 Task: Add Sprouts Original Cottage Cheese to the cart.
Action: Mouse pressed left at (22, 102)
Screenshot: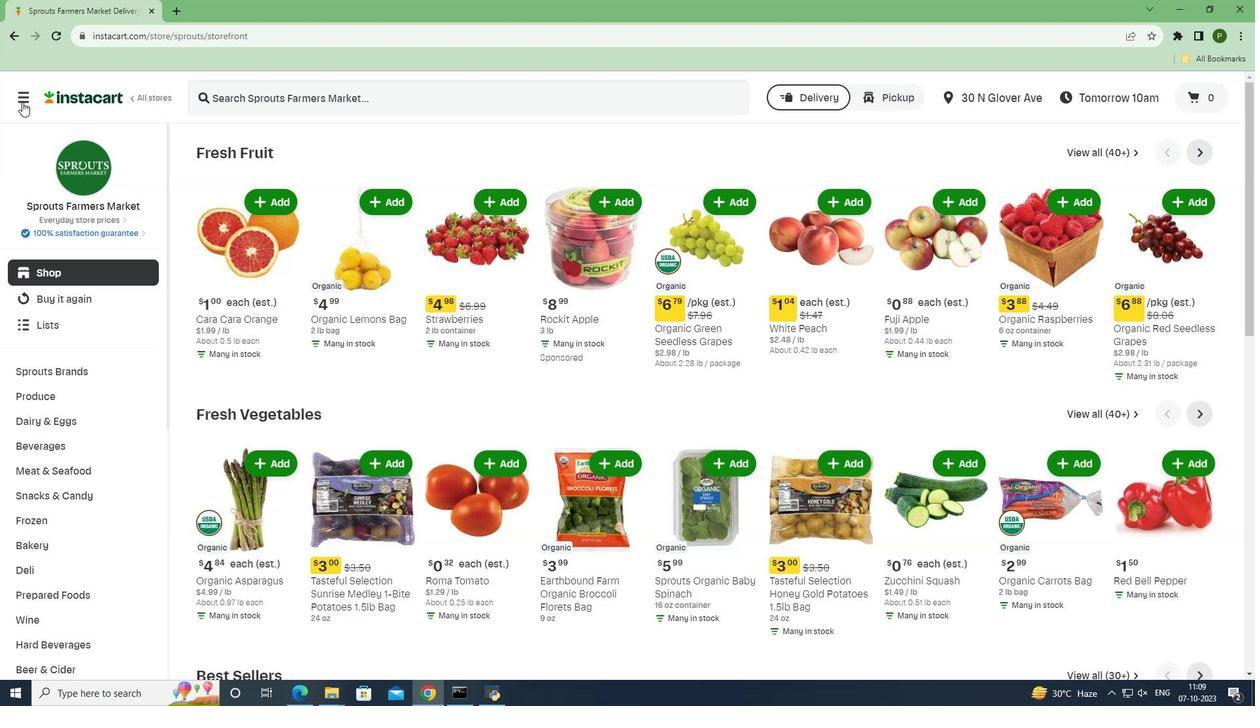 
Action: Mouse moved to (37, 337)
Screenshot: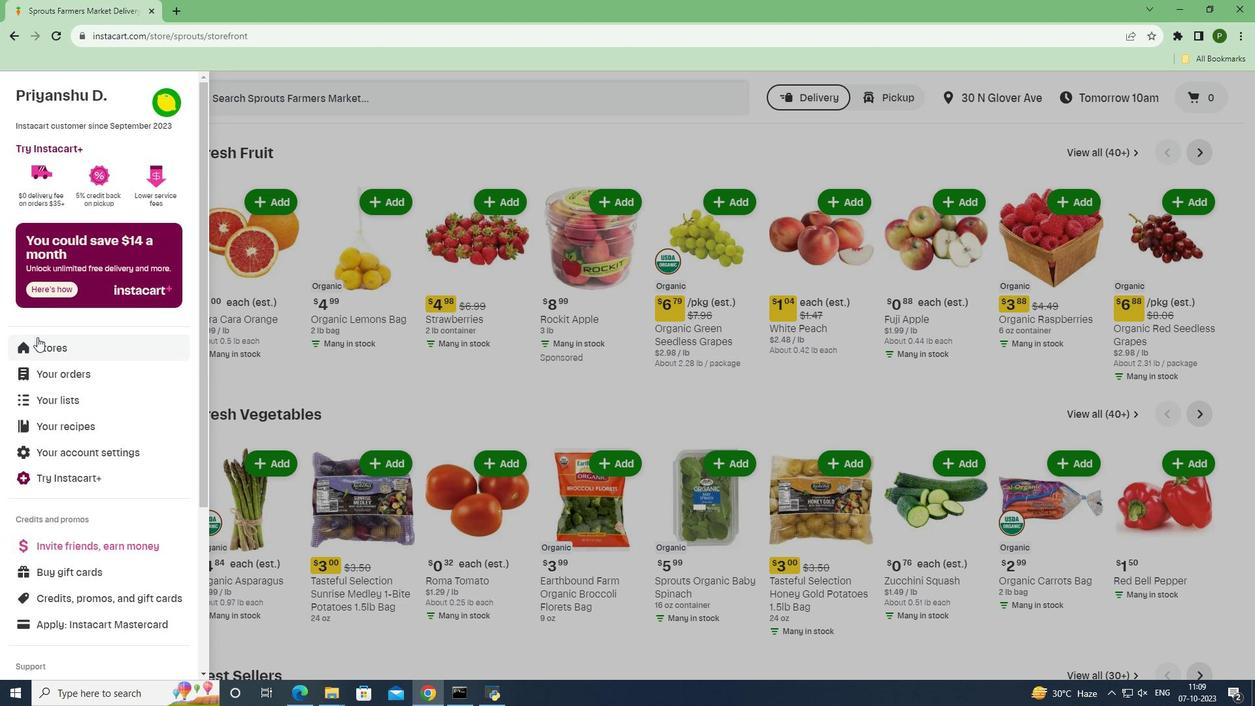 
Action: Mouse pressed left at (37, 337)
Screenshot: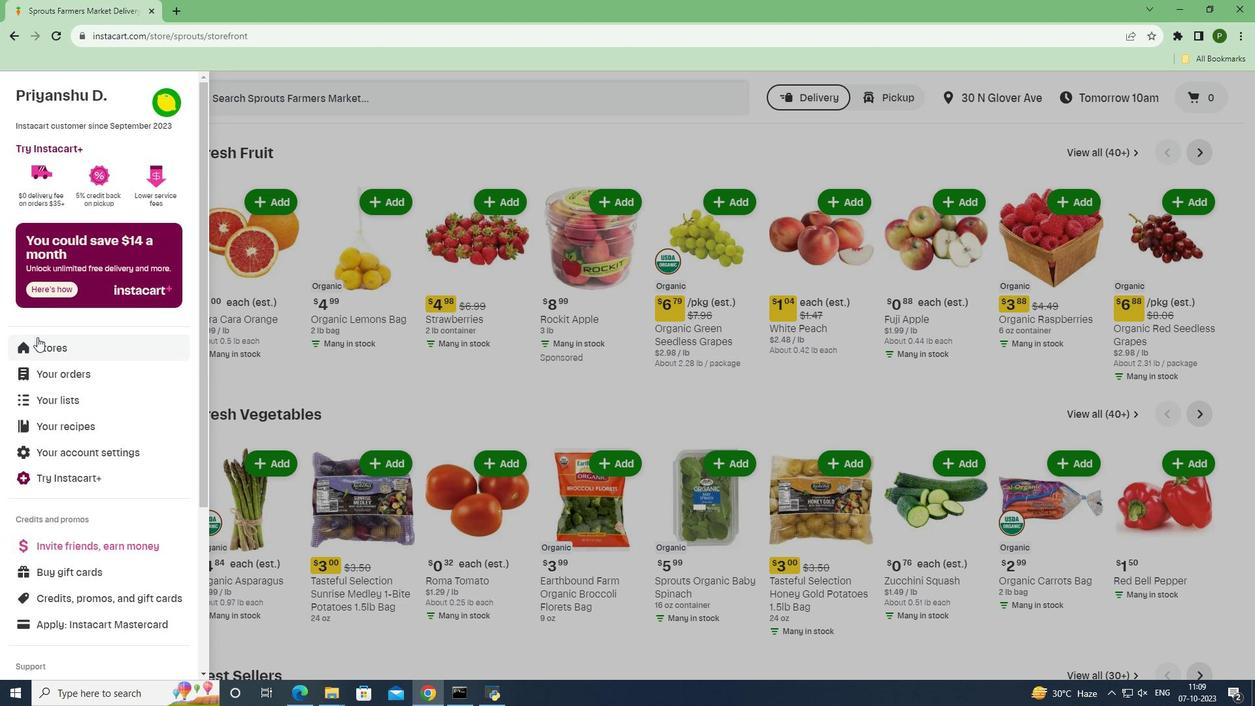 
Action: Mouse moved to (307, 138)
Screenshot: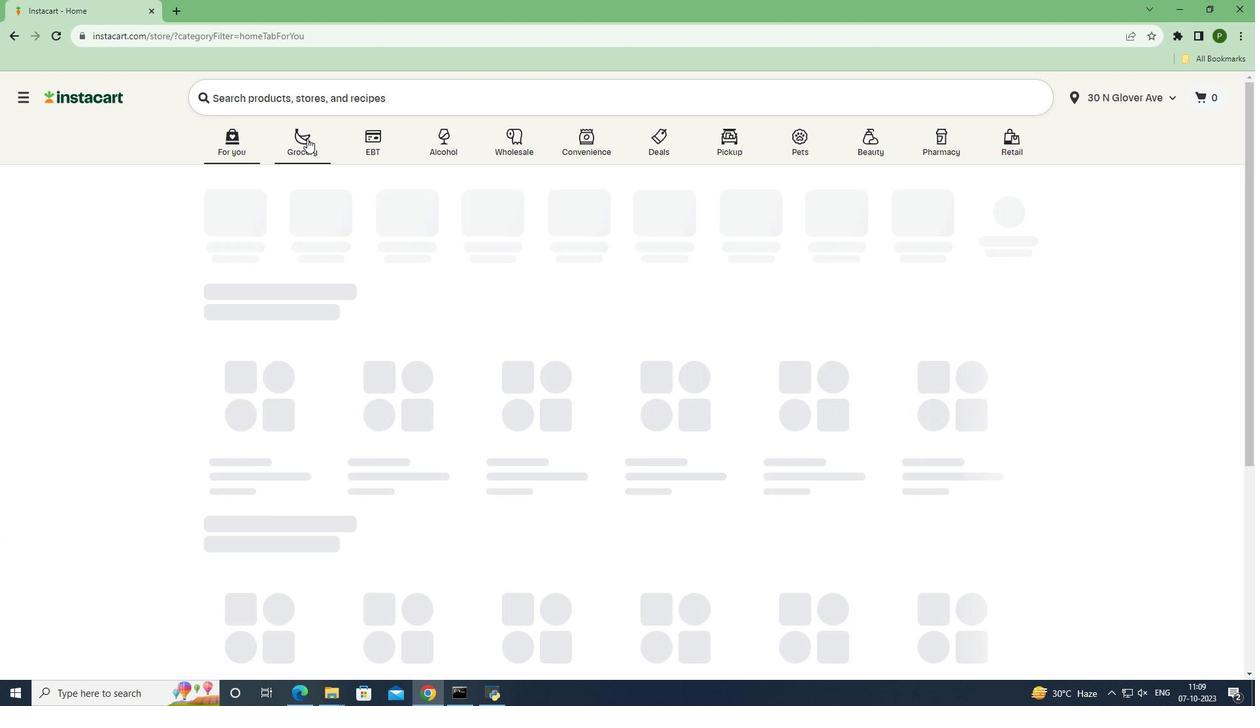 
Action: Mouse pressed left at (307, 138)
Screenshot: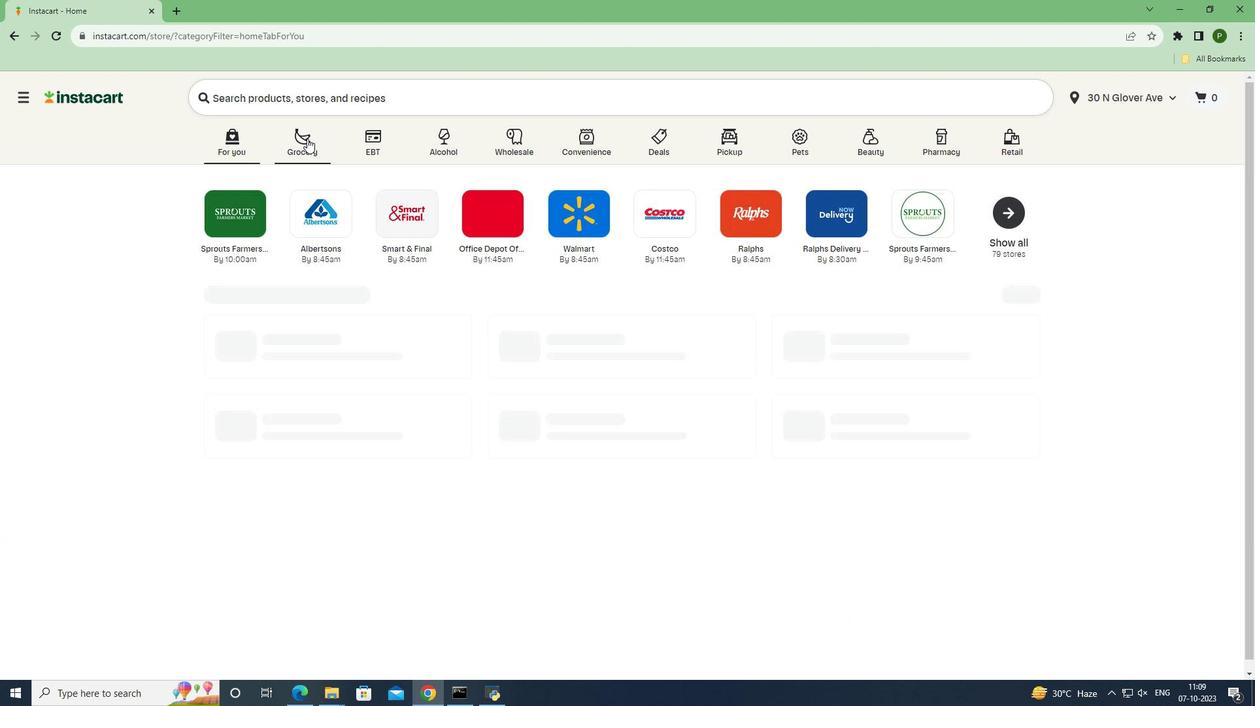 
Action: Mouse moved to (508, 281)
Screenshot: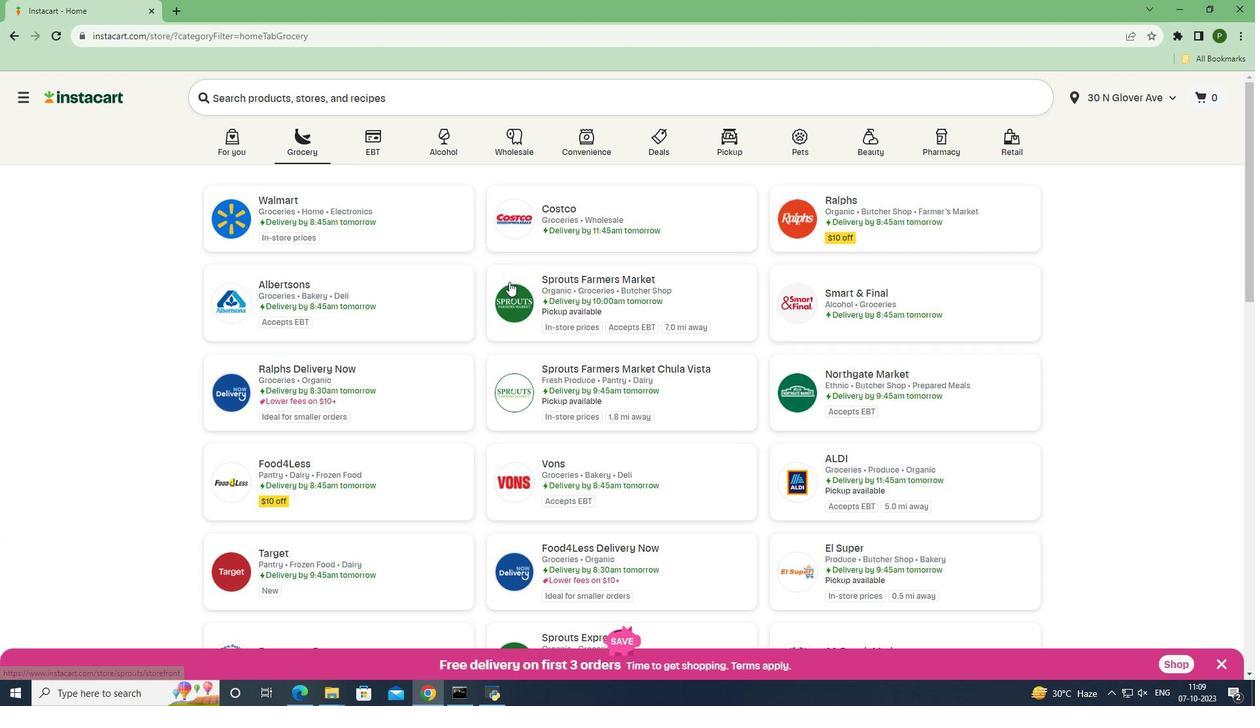 
Action: Mouse pressed left at (508, 281)
Screenshot: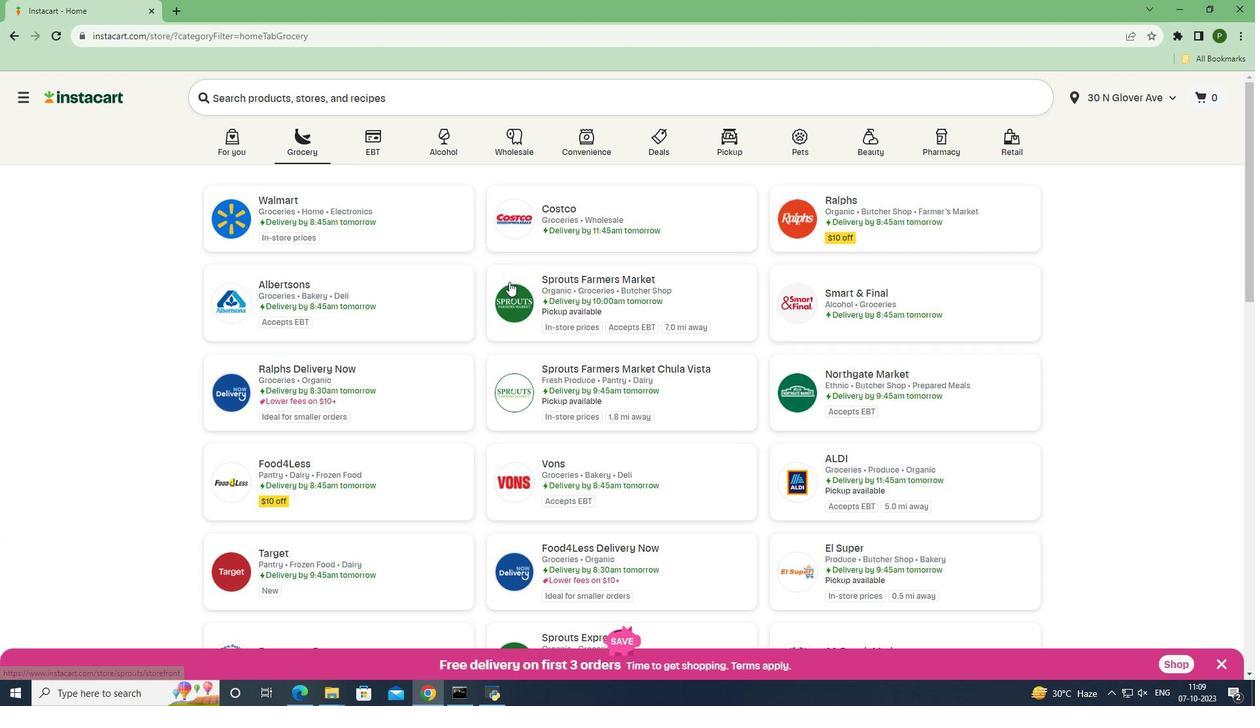 
Action: Mouse moved to (66, 421)
Screenshot: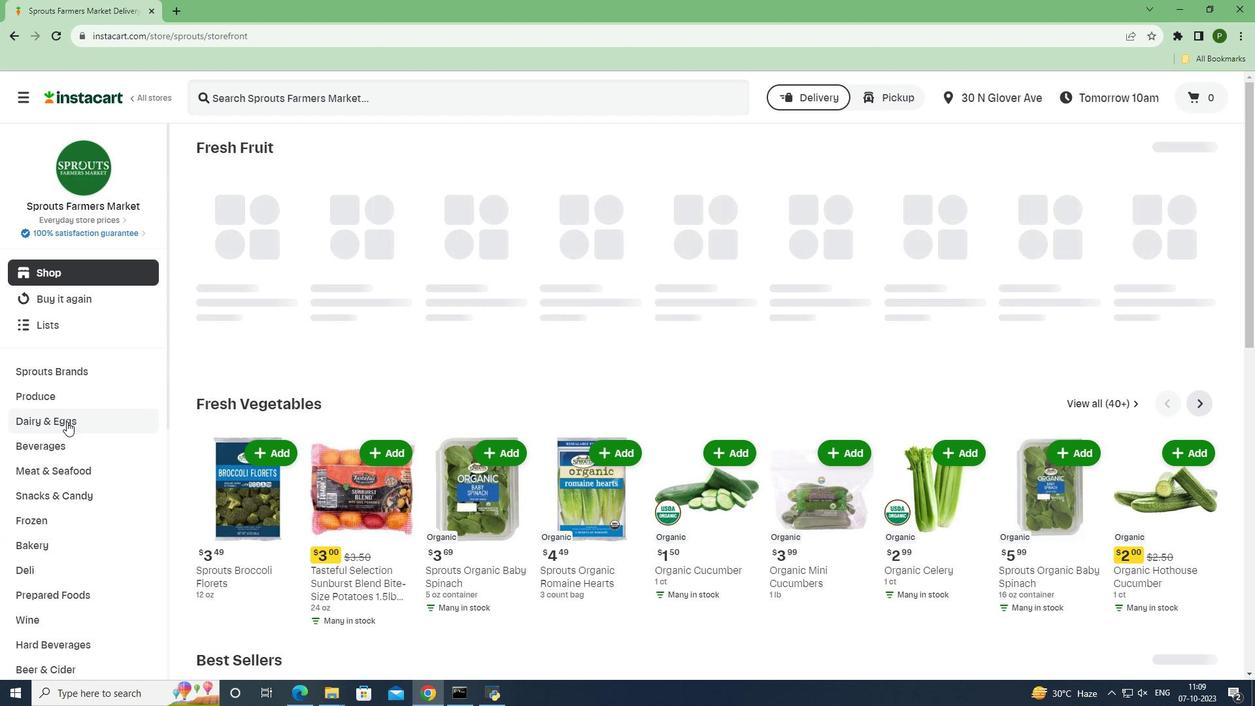 
Action: Mouse pressed left at (66, 421)
Screenshot: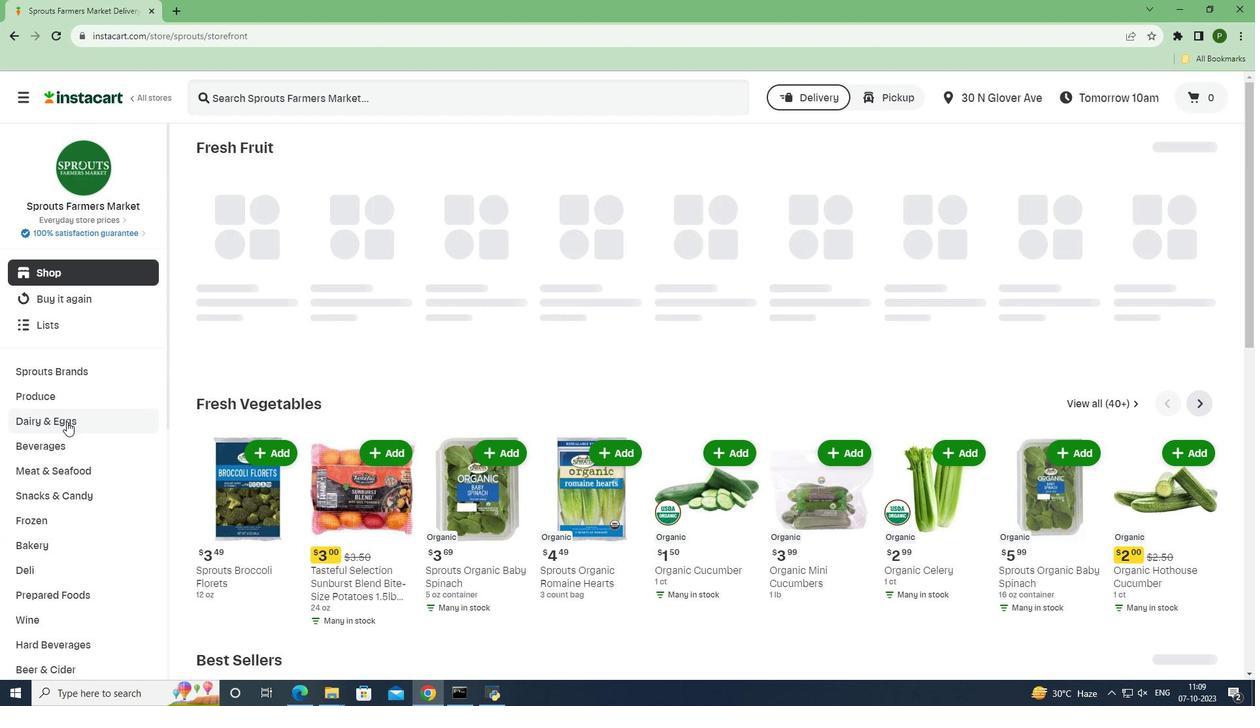 
Action: Mouse moved to (55, 478)
Screenshot: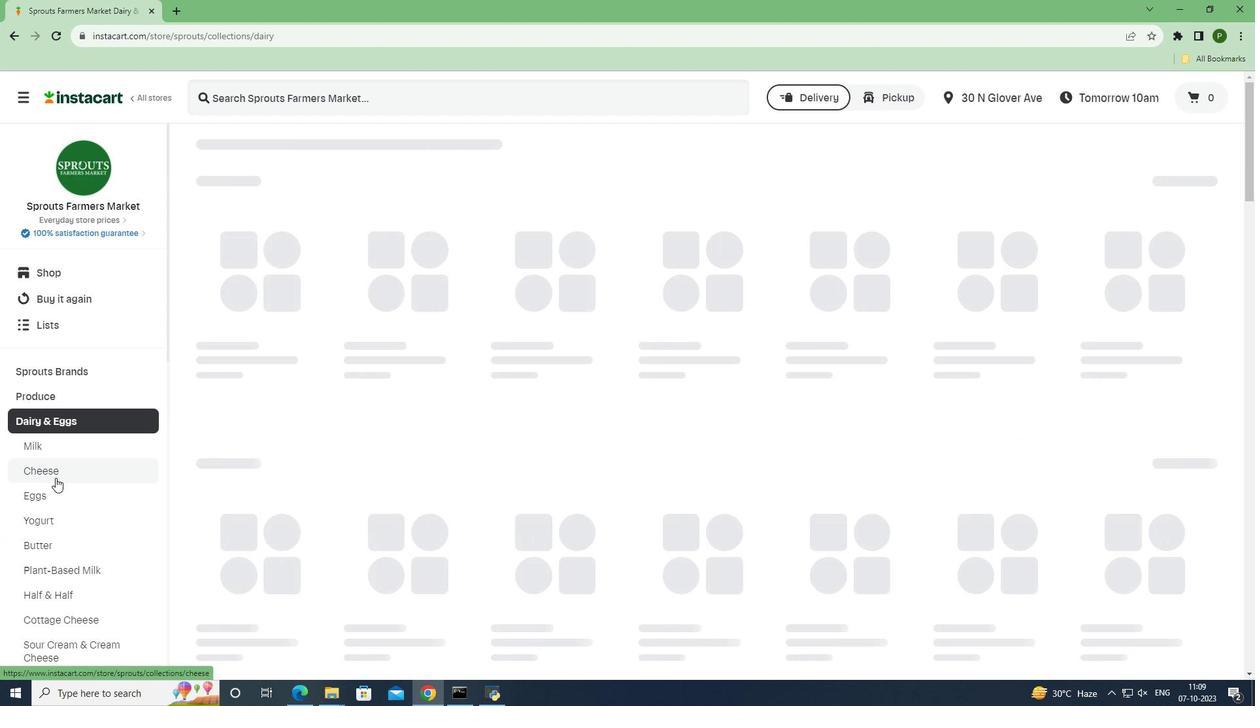 
Action: Mouse pressed left at (55, 478)
Screenshot: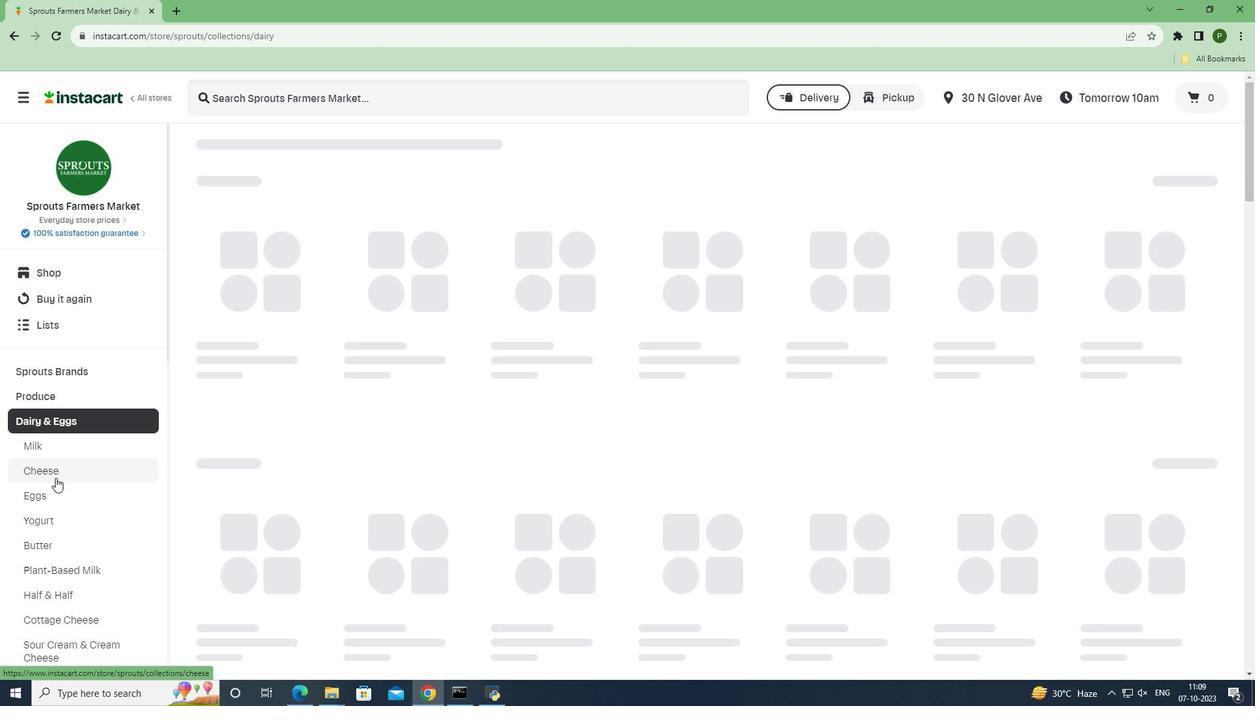 
Action: Mouse moved to (254, 95)
Screenshot: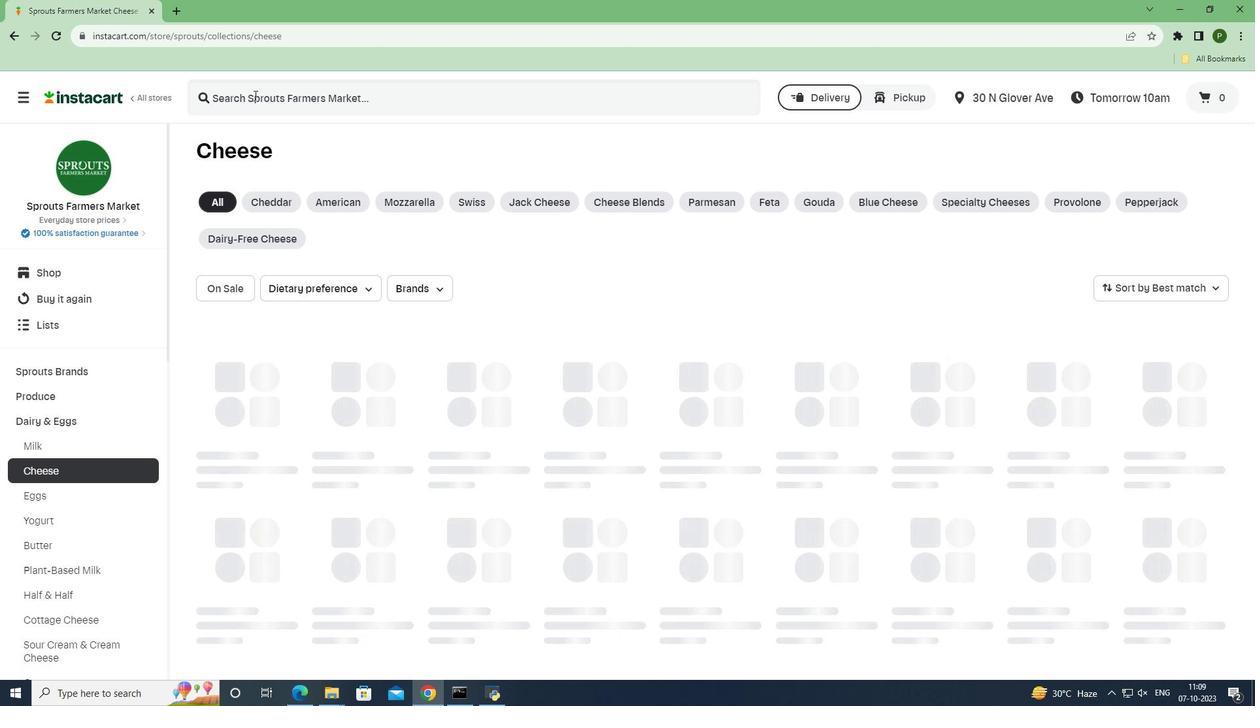 
Action: Mouse pressed left at (254, 95)
Screenshot: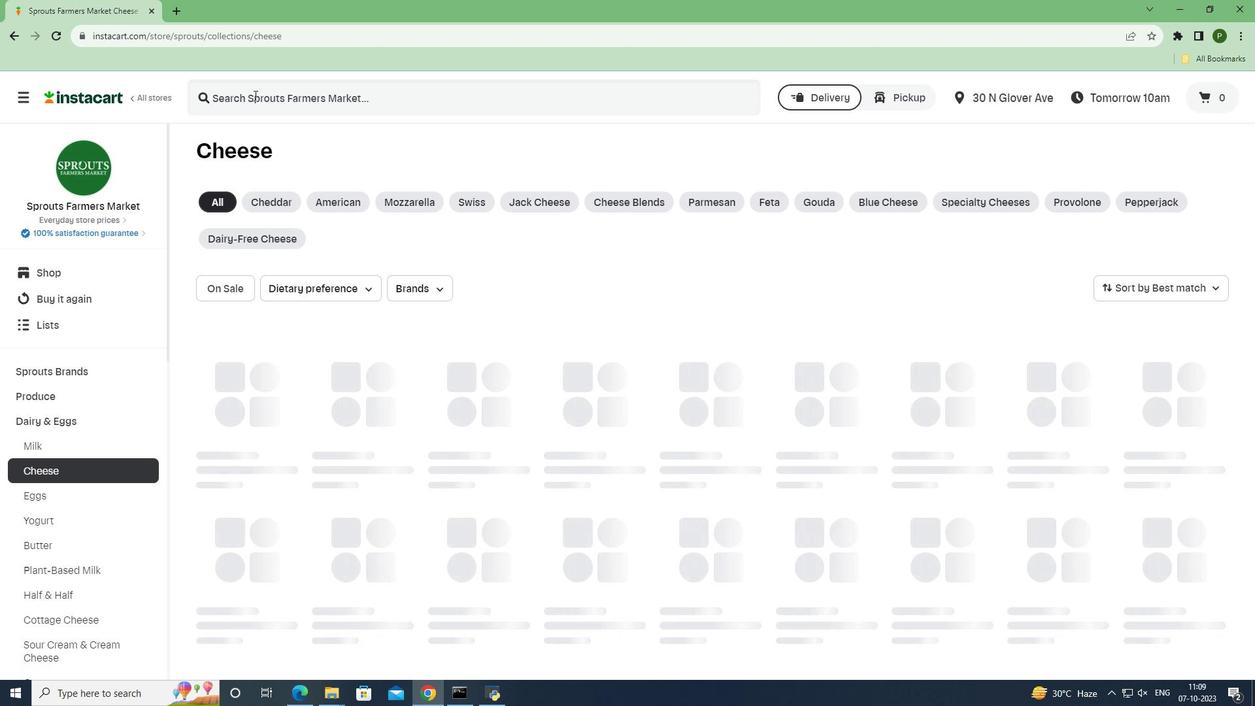 
Action: Key pressed <Key.caps_lock>S<Key.caps_lock>prouts<Key.space><Key.caps_lock>O<Key.caps_lock>riginal<Key.space><Key.caps_lock>C<Key.caps_lock>ottage<Key.space><Key.caps_lock>C<Key.caps_lock>heese
Screenshot: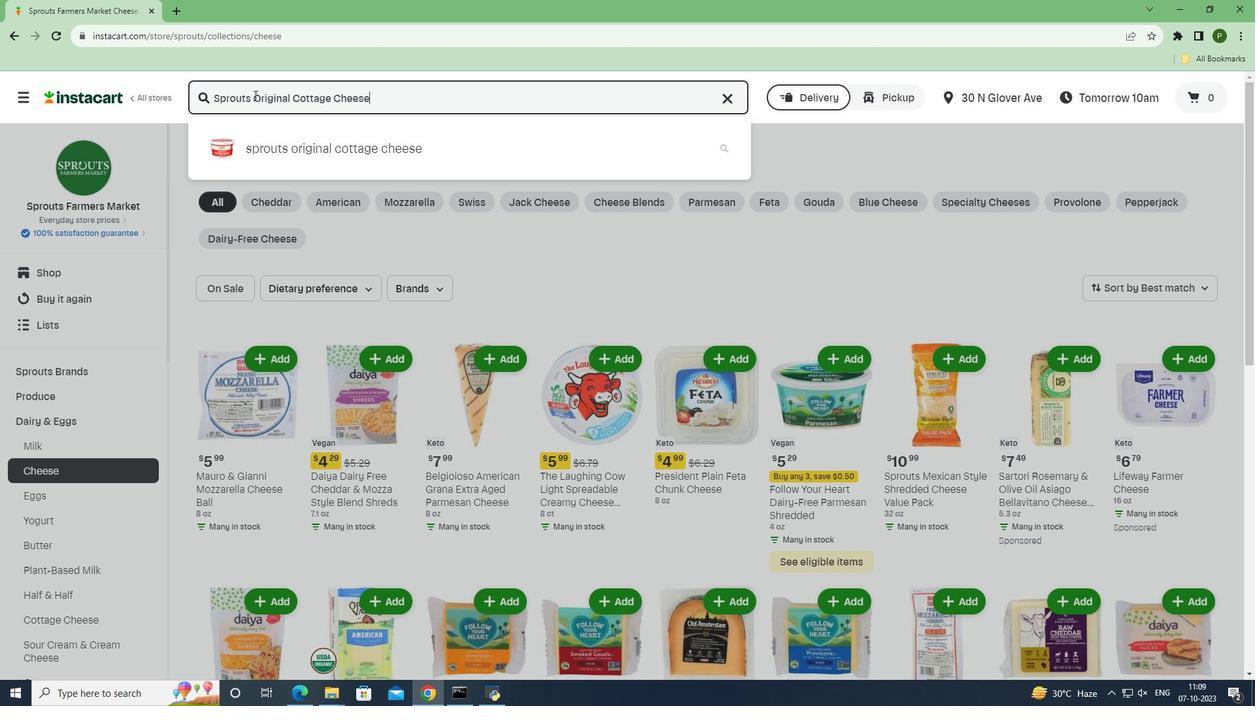 
Action: Mouse moved to (254, 94)
Screenshot: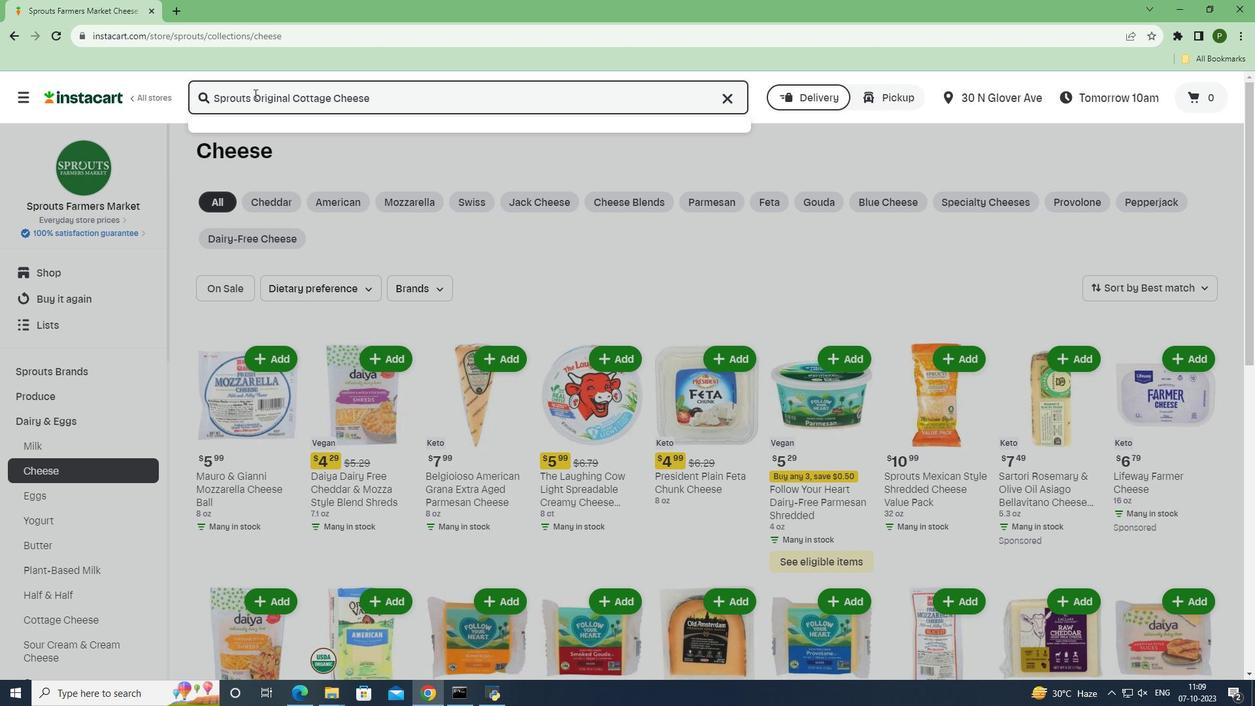 
Action: Key pressed <Key.enter>
Screenshot: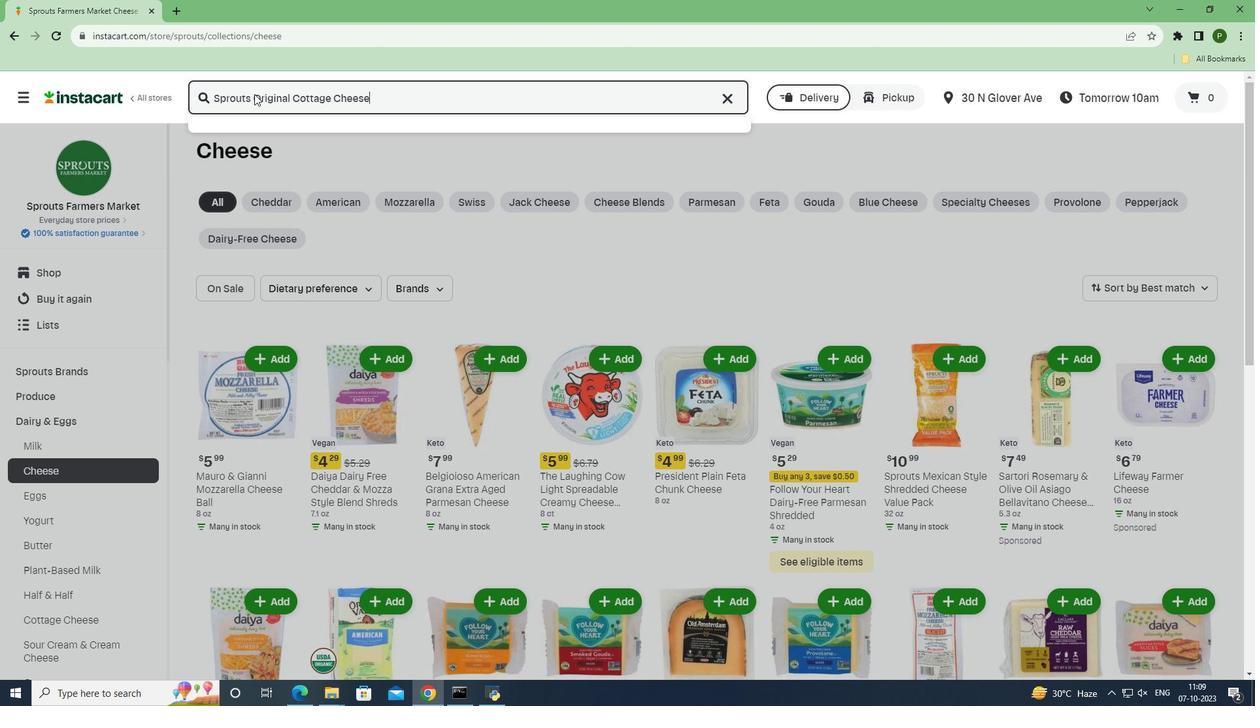 
Action: Mouse moved to (550, 234)
Screenshot: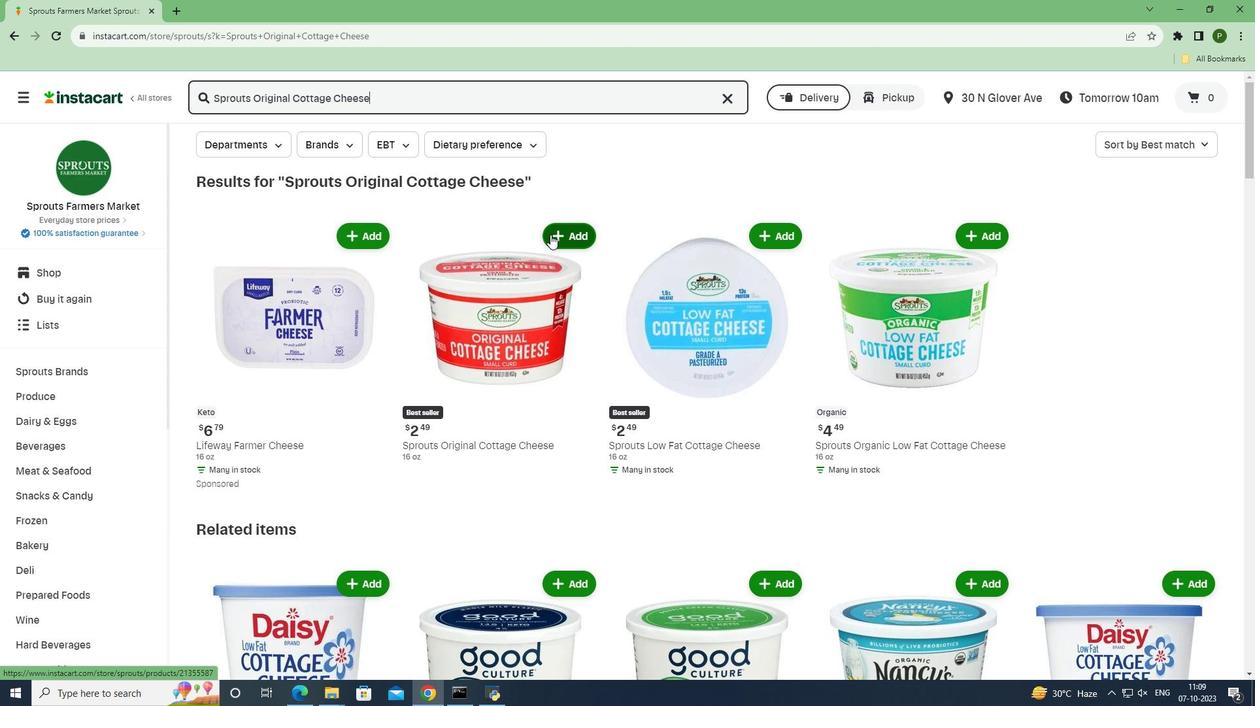 
Action: Mouse pressed left at (550, 234)
Screenshot: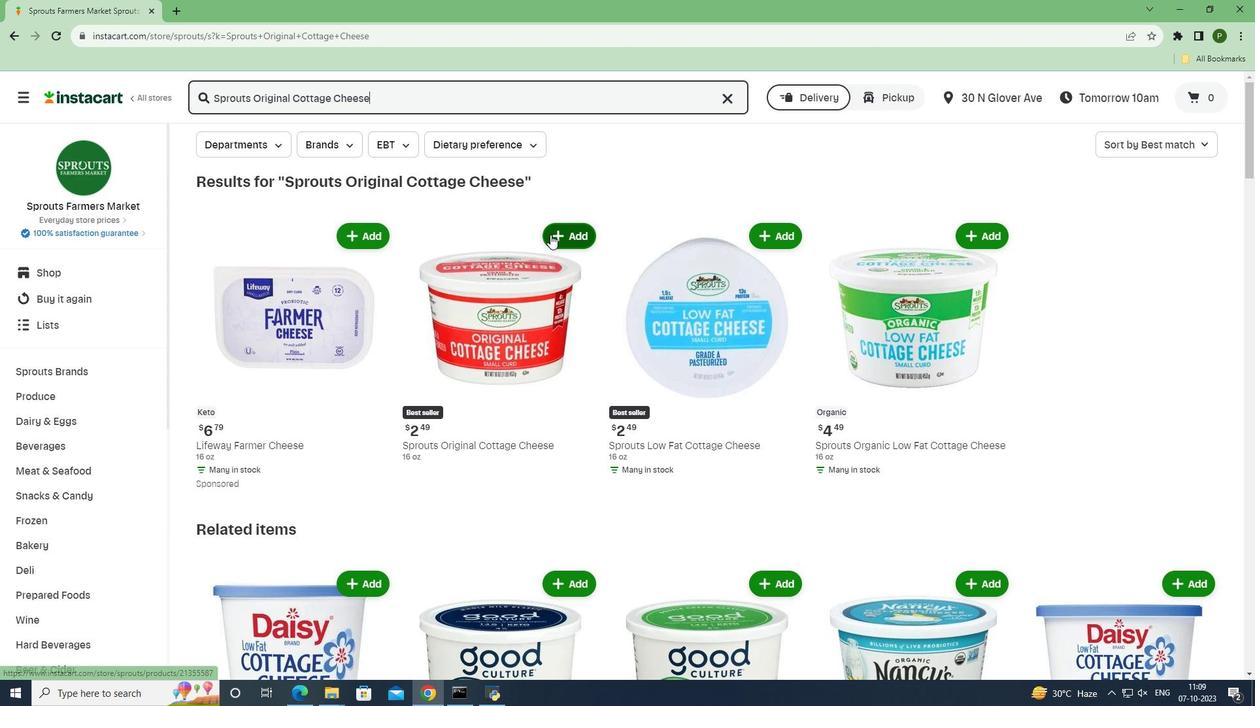 
Action: Mouse moved to (607, 321)
Screenshot: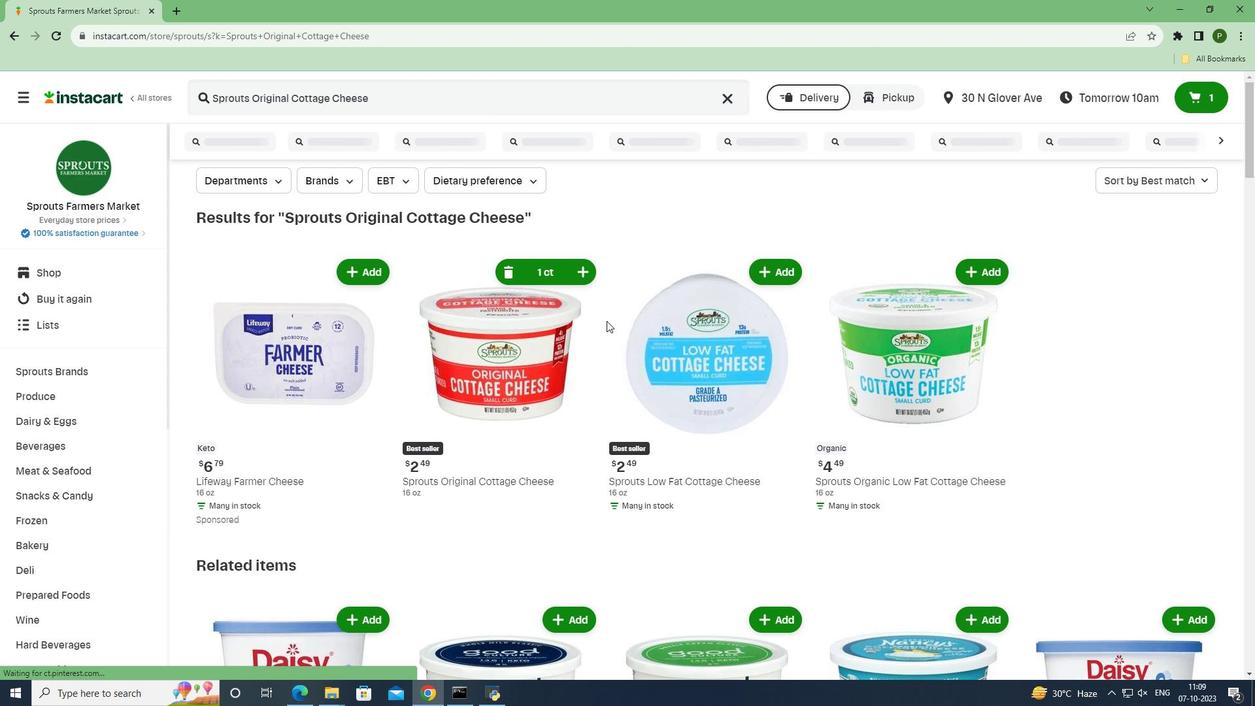 
